 Task: Select the off option in the auto-detect
Action: Mouse moved to (20, 493)
Screenshot: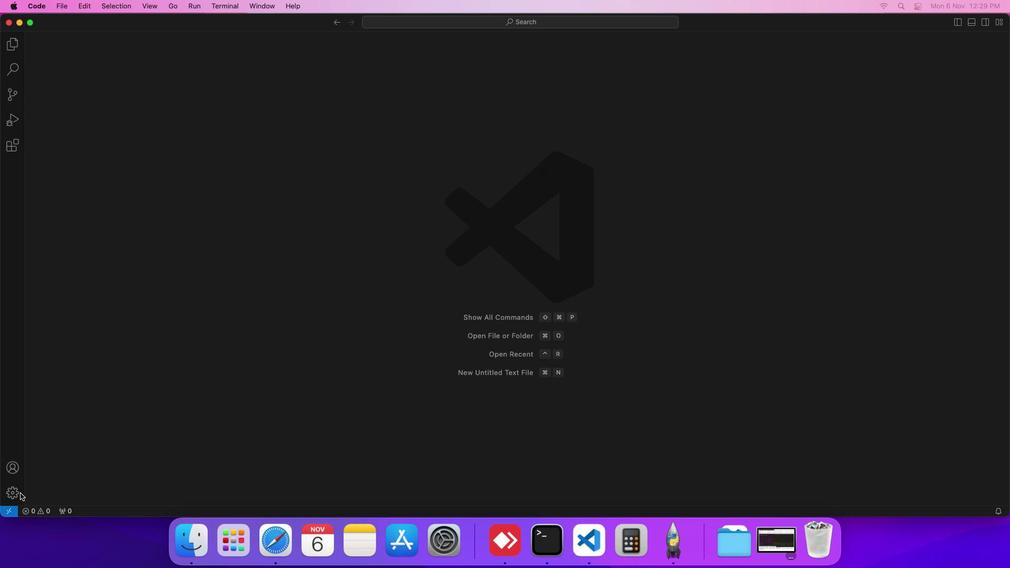 
Action: Mouse pressed left at (20, 493)
Screenshot: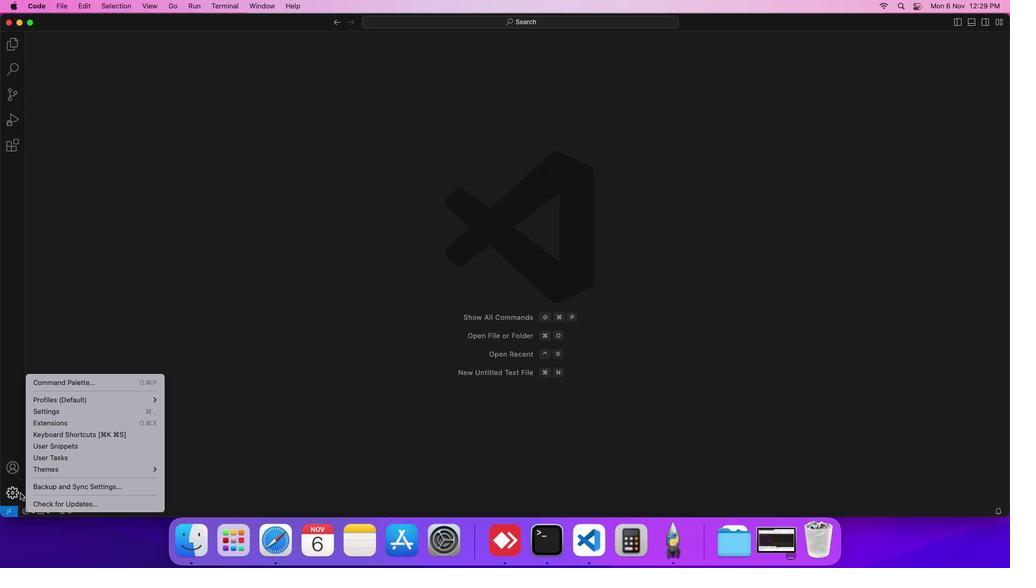 
Action: Mouse moved to (89, 412)
Screenshot: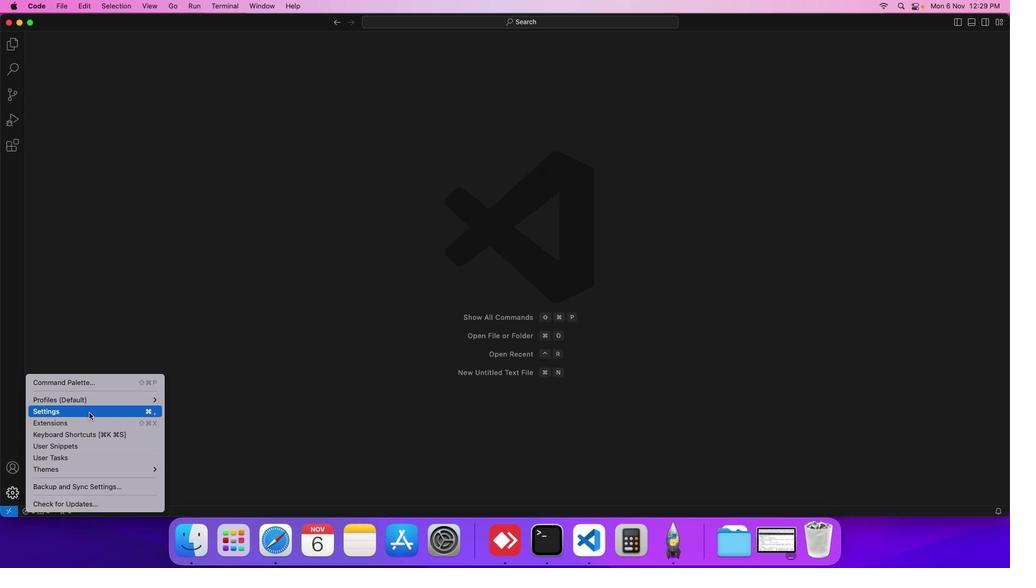 
Action: Mouse pressed left at (89, 412)
Screenshot: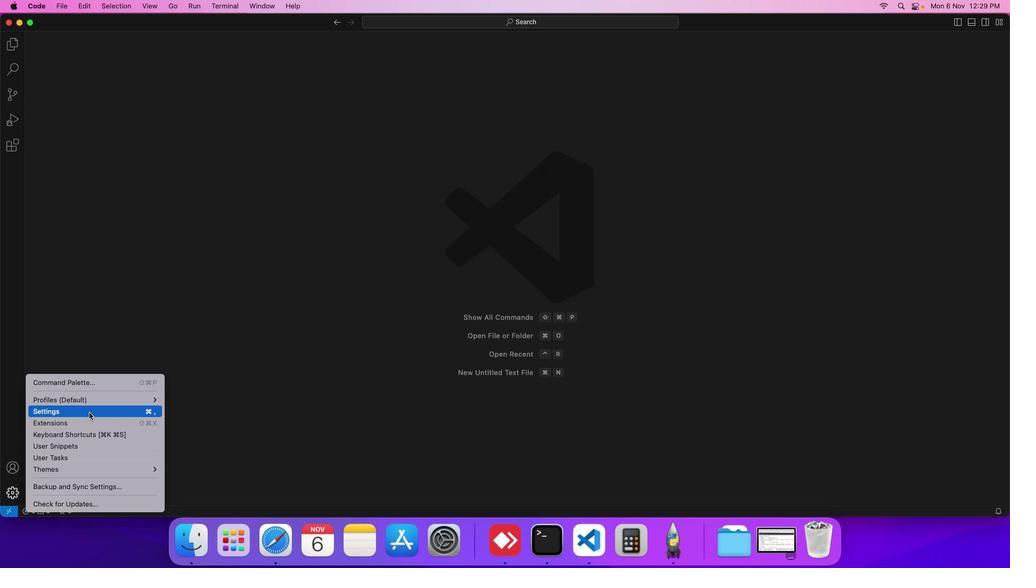
Action: Mouse moved to (237, 149)
Screenshot: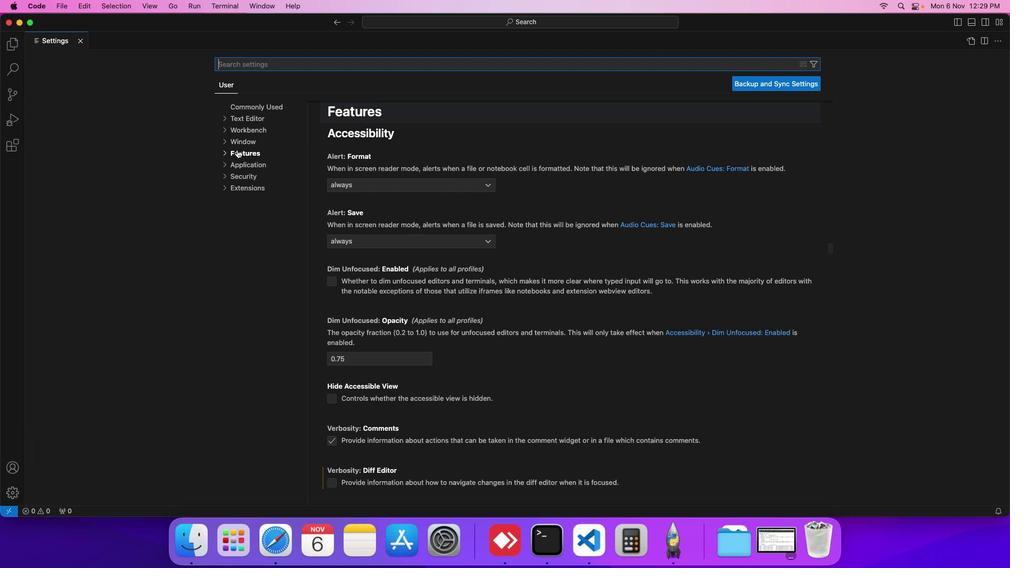 
Action: Mouse pressed left at (237, 149)
Screenshot: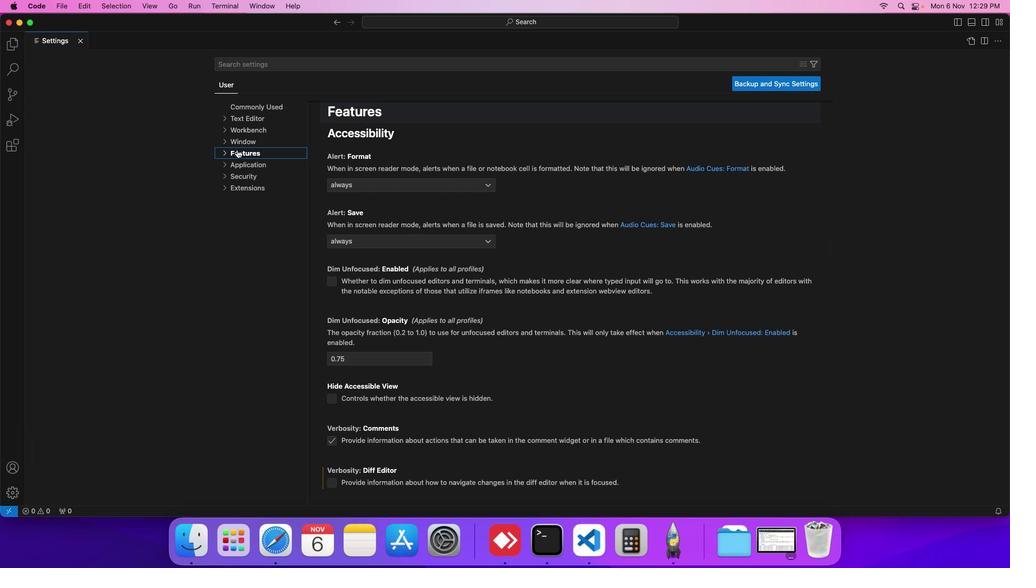 
Action: Mouse moved to (252, 253)
Screenshot: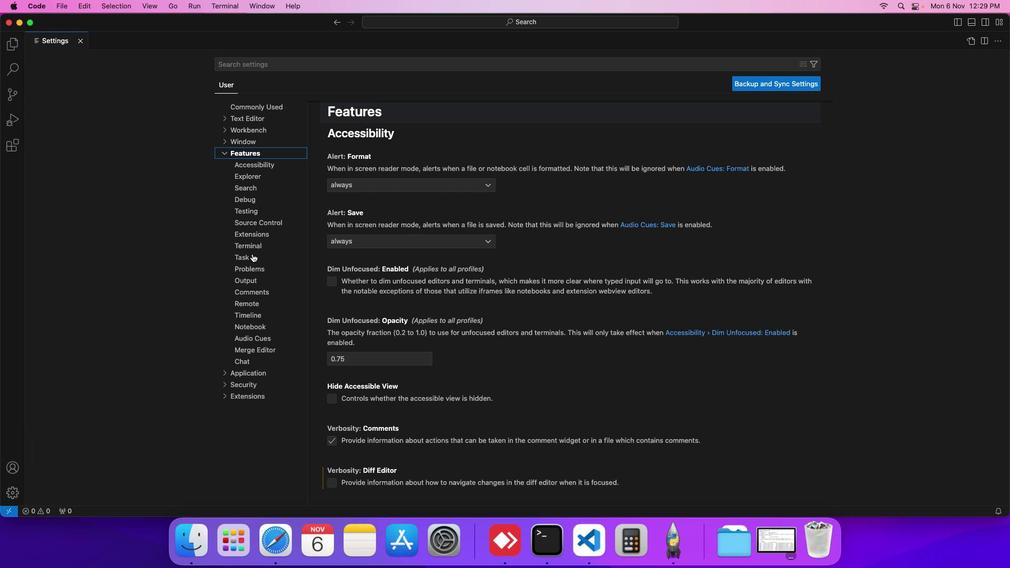 
Action: Mouse pressed left at (252, 253)
Screenshot: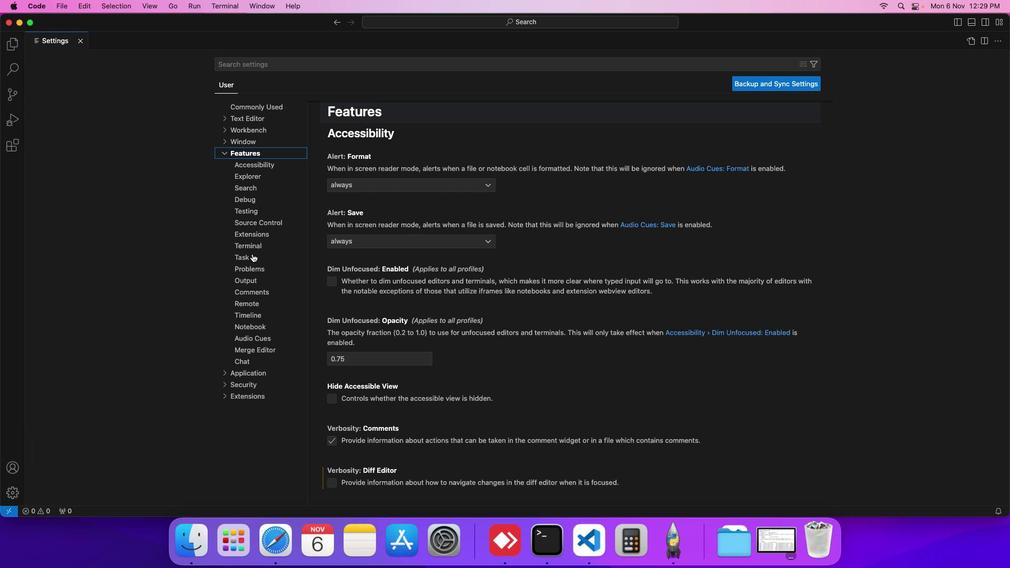
Action: Mouse moved to (365, 232)
Screenshot: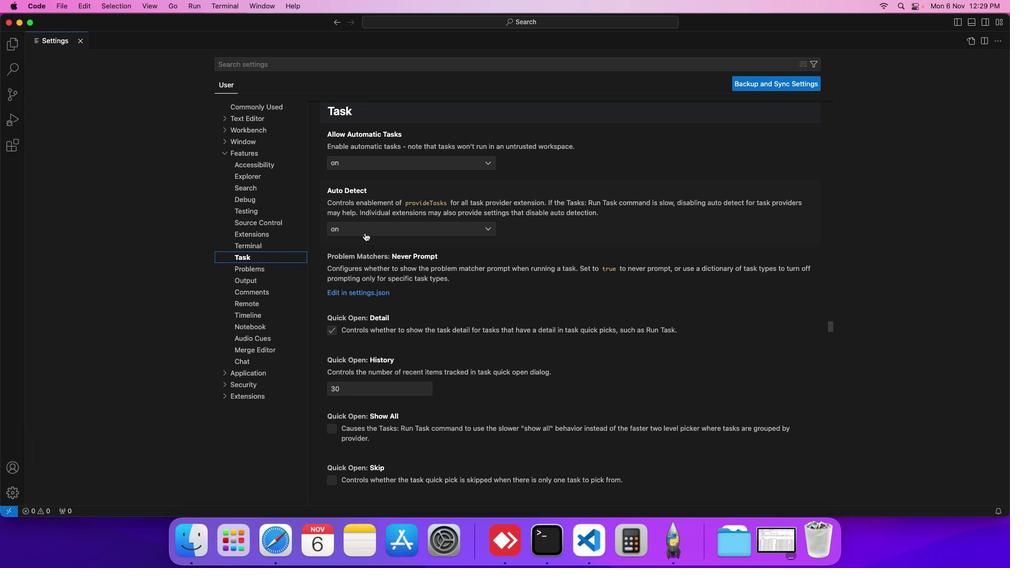 
Action: Mouse pressed left at (365, 232)
Screenshot: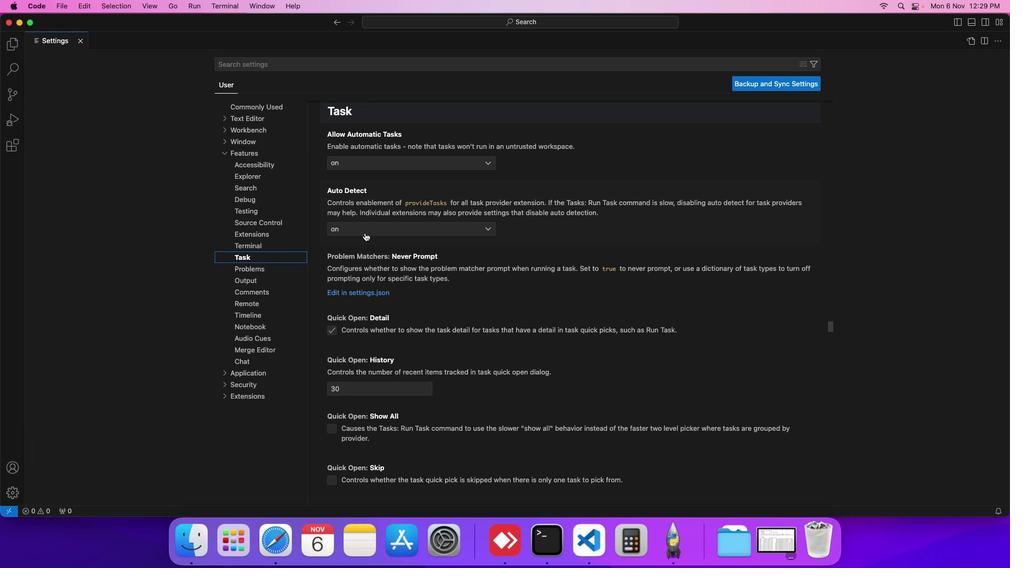 
Action: Mouse moved to (366, 251)
Screenshot: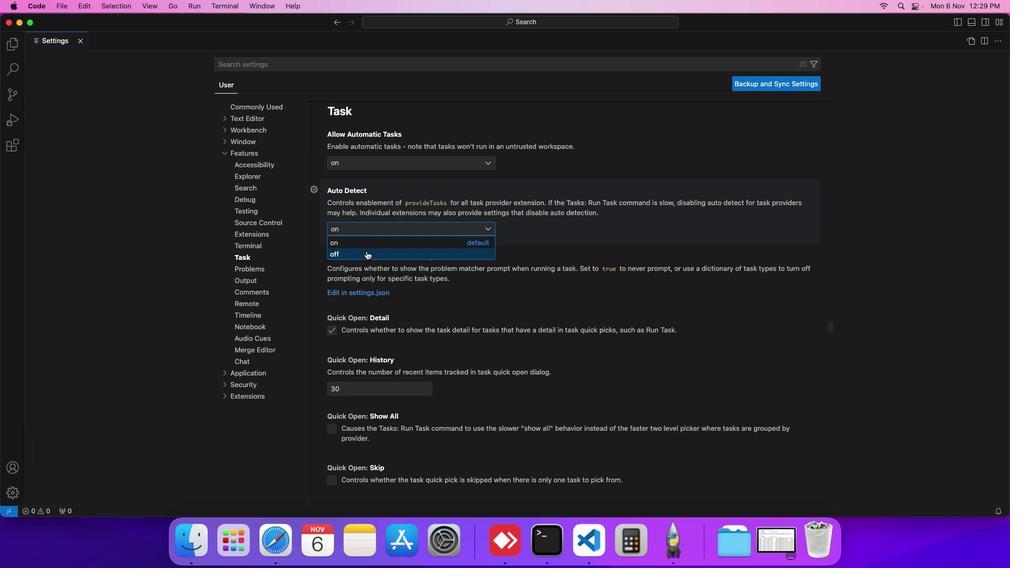 
Action: Mouse pressed left at (366, 251)
Screenshot: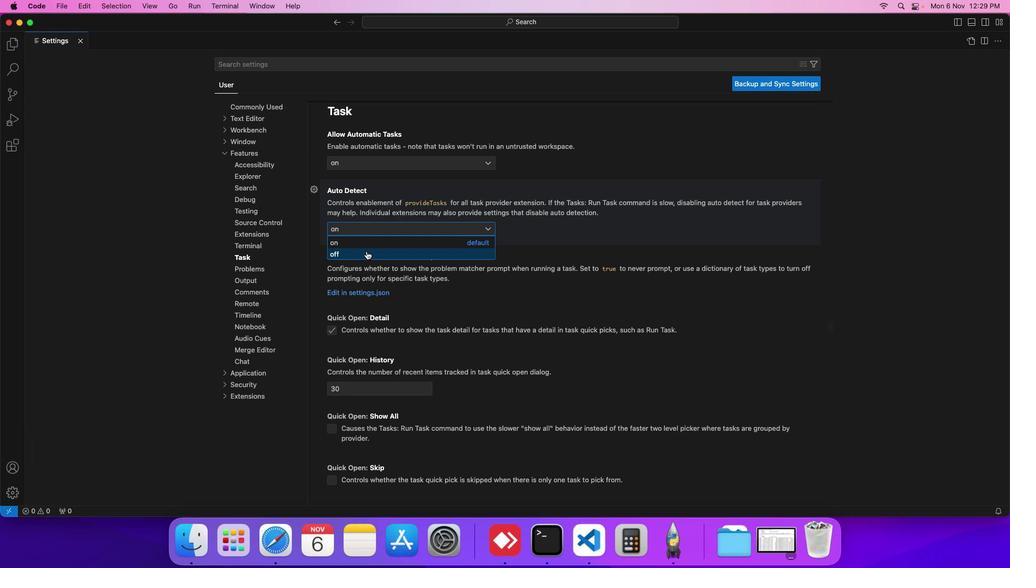 
